 Task: Open settings.json of rulers in the text editior.
Action: Mouse moved to (92, 514)
Screenshot: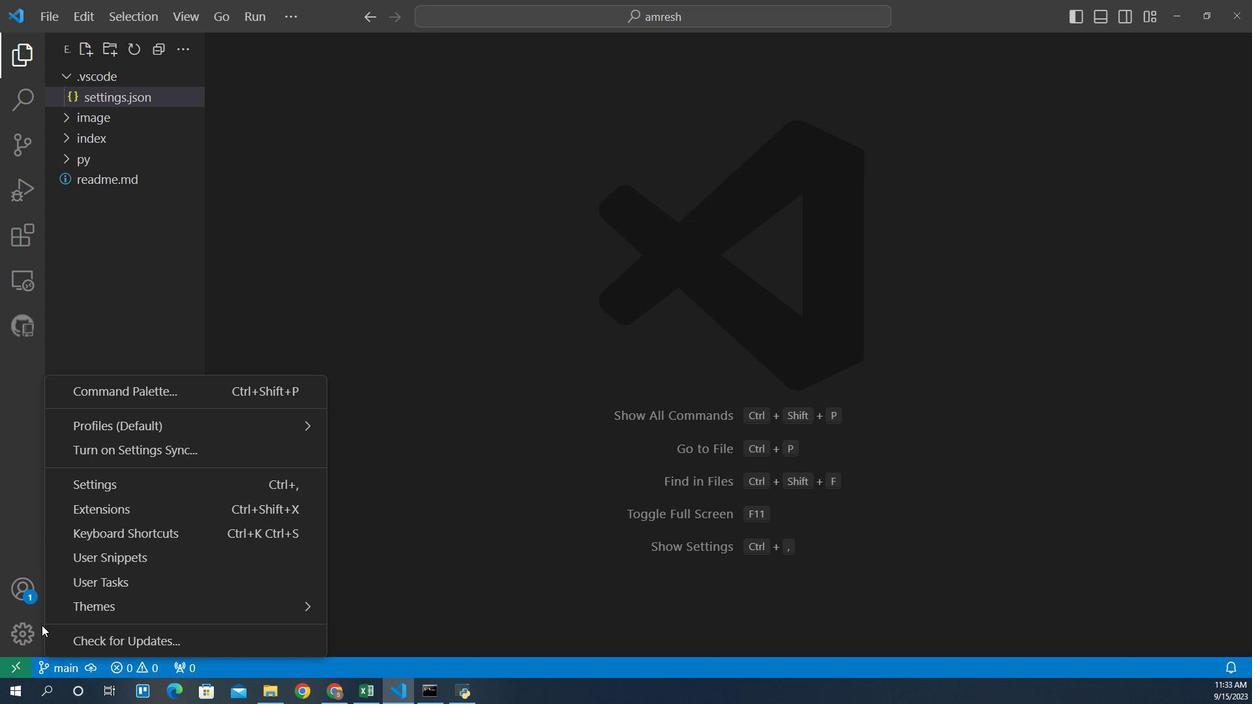 
Action: Mouse pressed left at (92, 514)
Screenshot: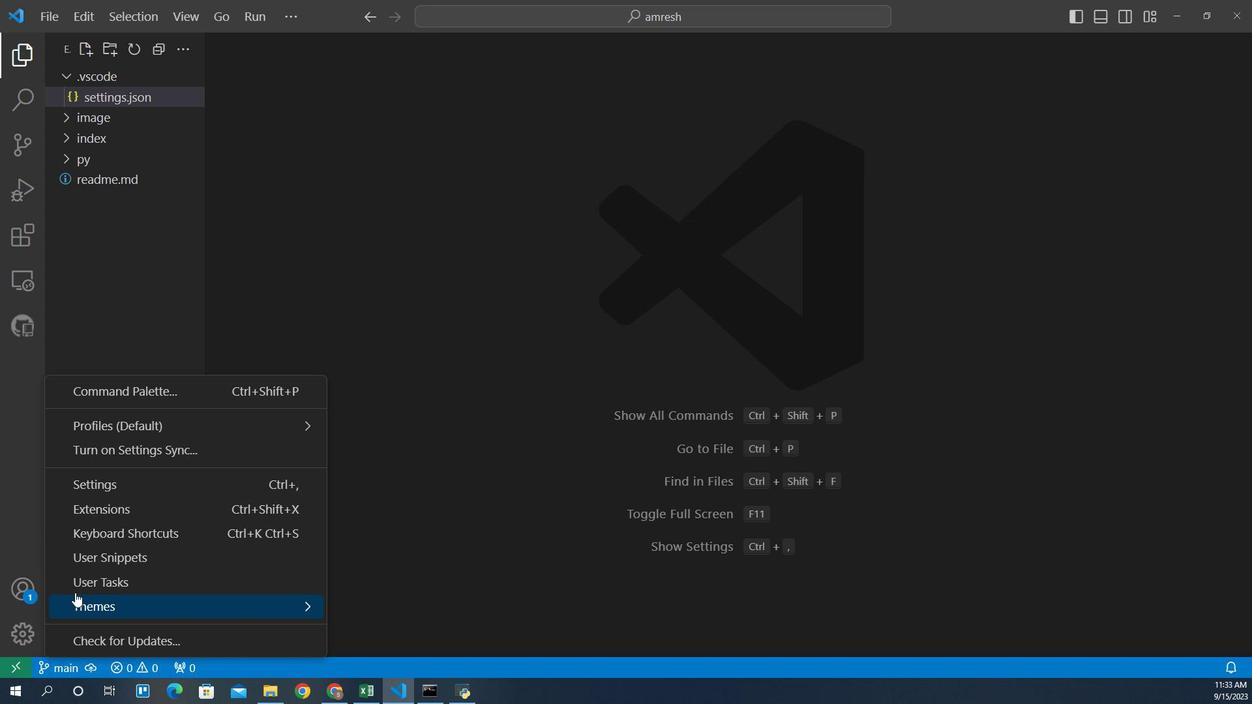 
Action: Mouse moved to (157, 448)
Screenshot: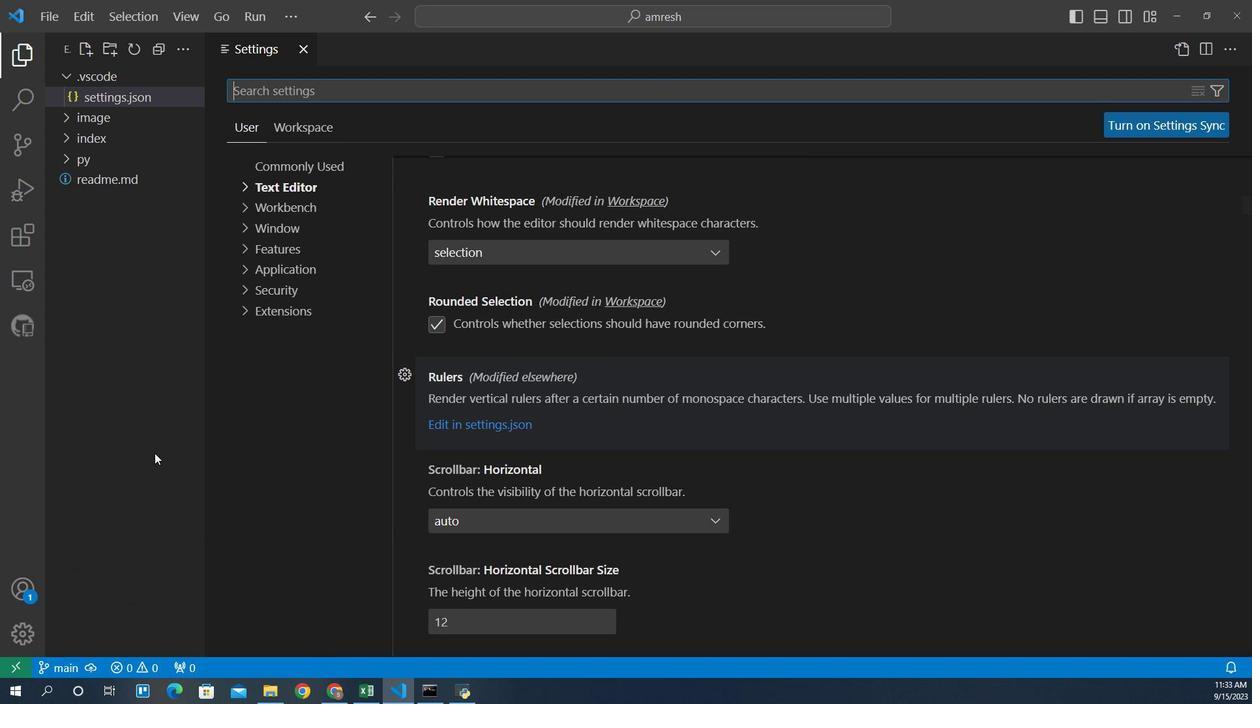 
Action: Mouse pressed left at (157, 448)
Screenshot: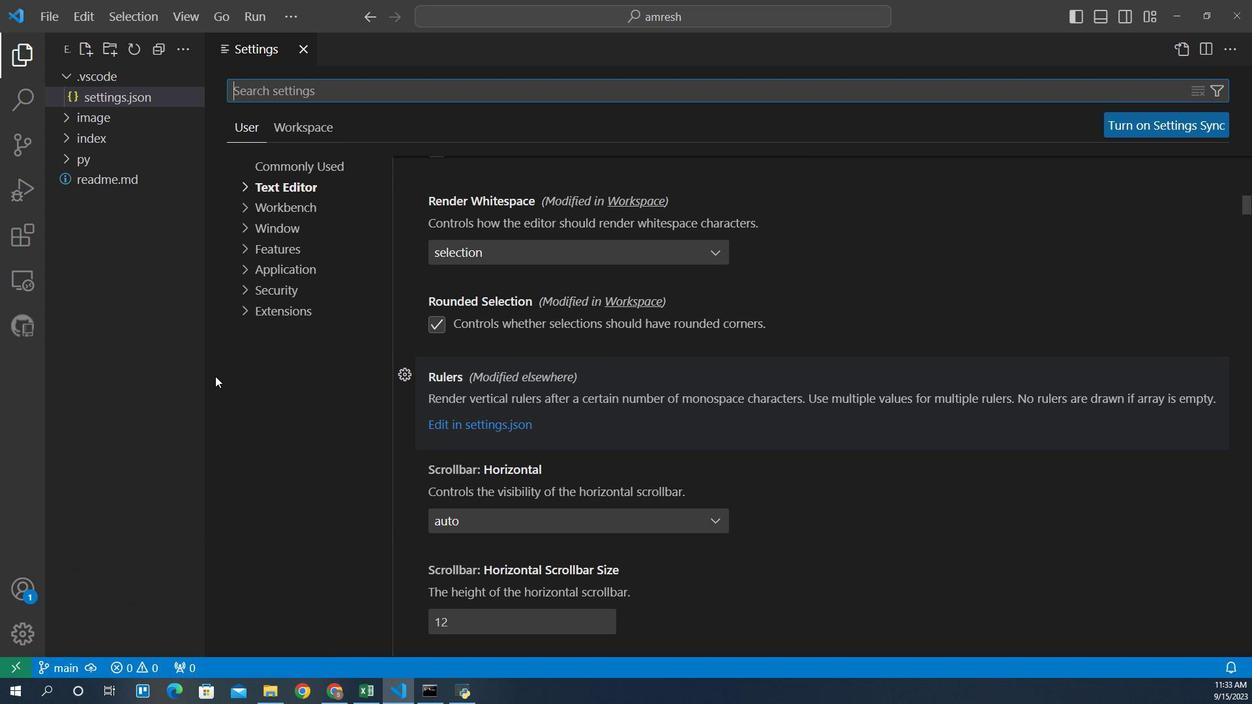 
Action: Mouse moved to (332, 295)
Screenshot: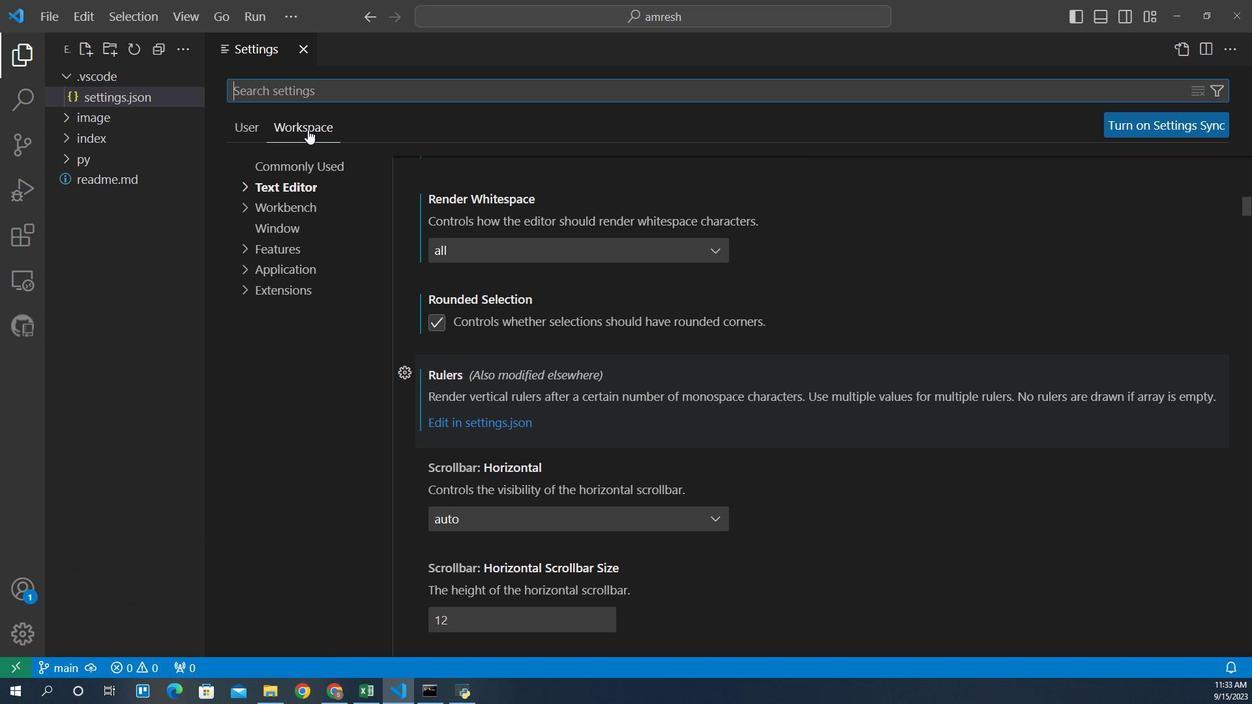 
Action: Mouse pressed left at (332, 295)
Screenshot: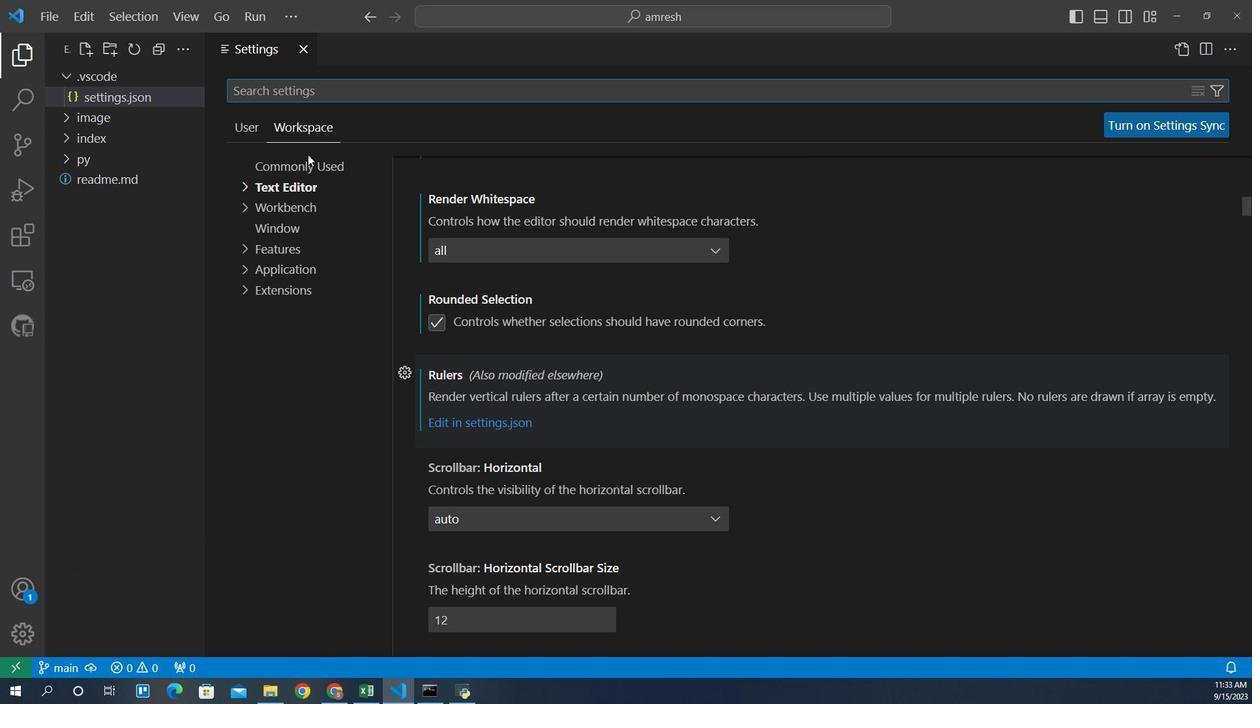 
Action: Mouse moved to (319, 319)
Screenshot: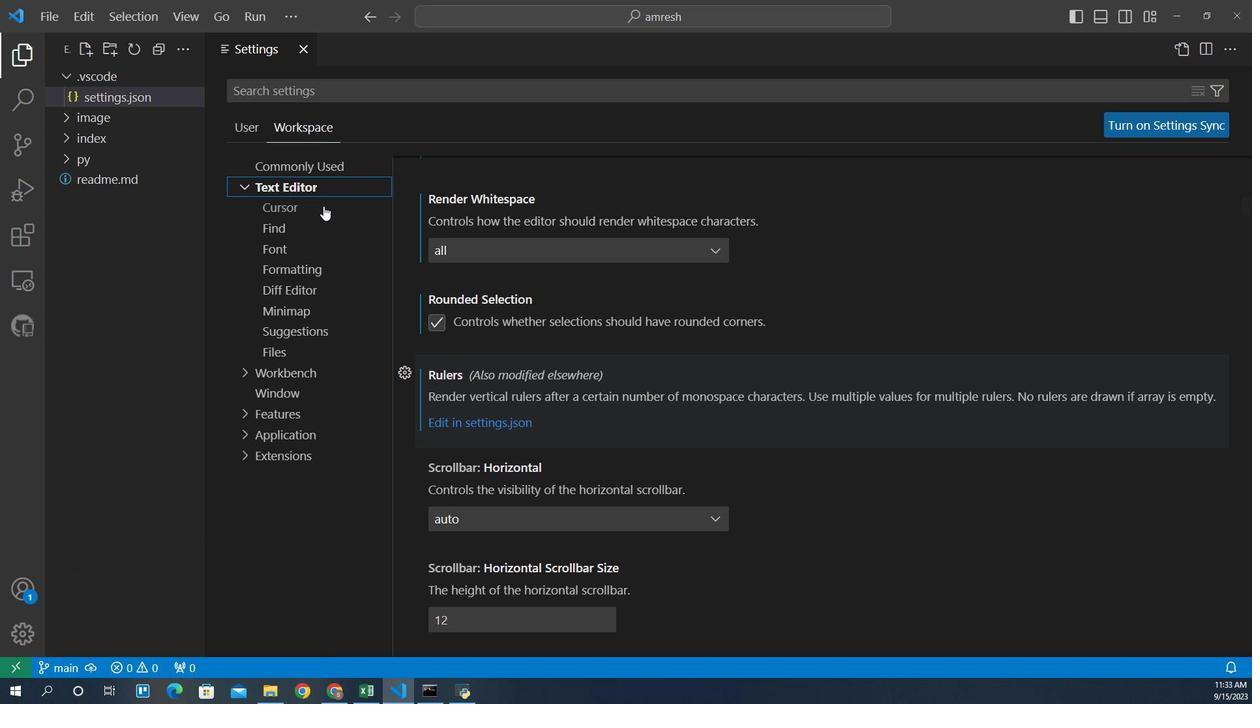 
Action: Mouse pressed left at (319, 319)
Screenshot: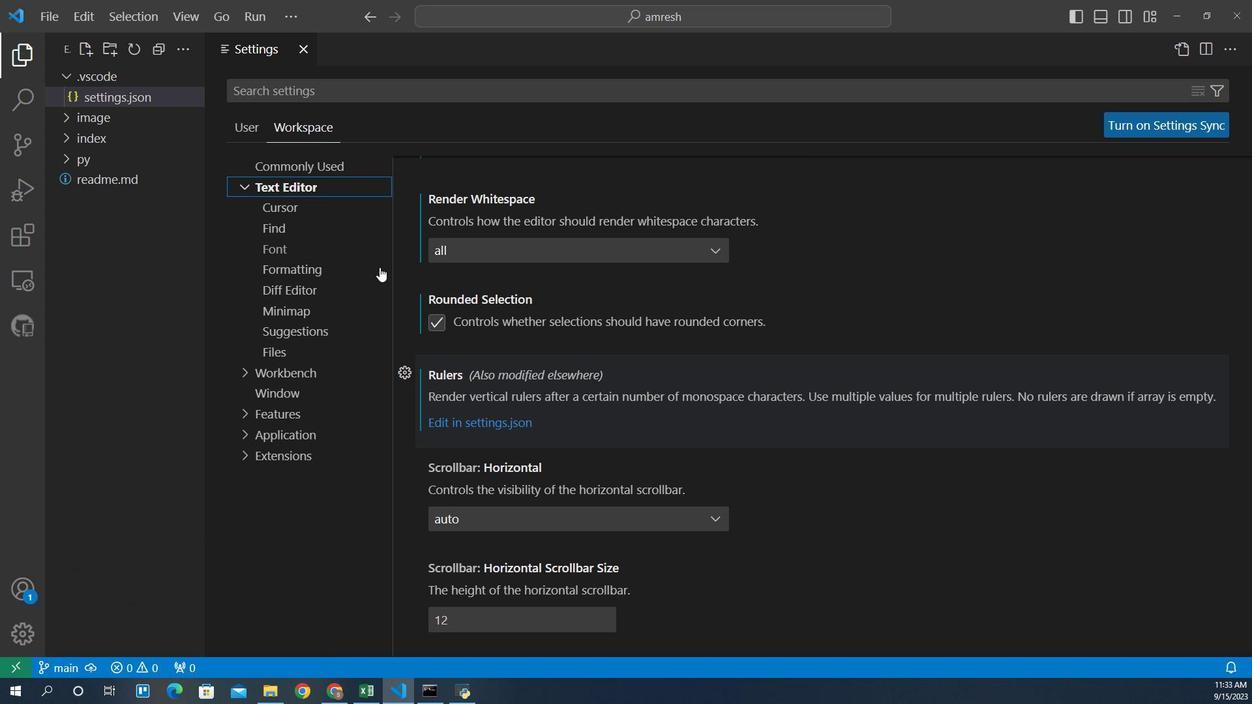 
Action: Mouse moved to (467, 422)
Screenshot: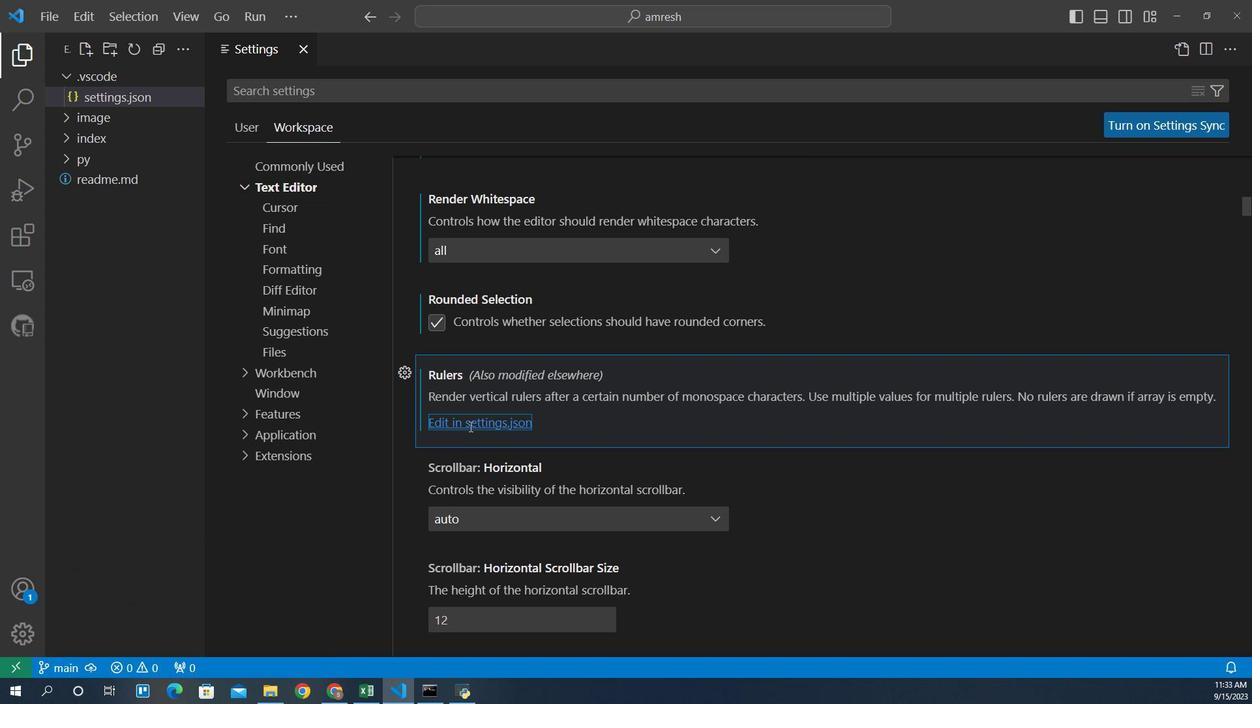 
Action: Mouse pressed left at (467, 422)
Screenshot: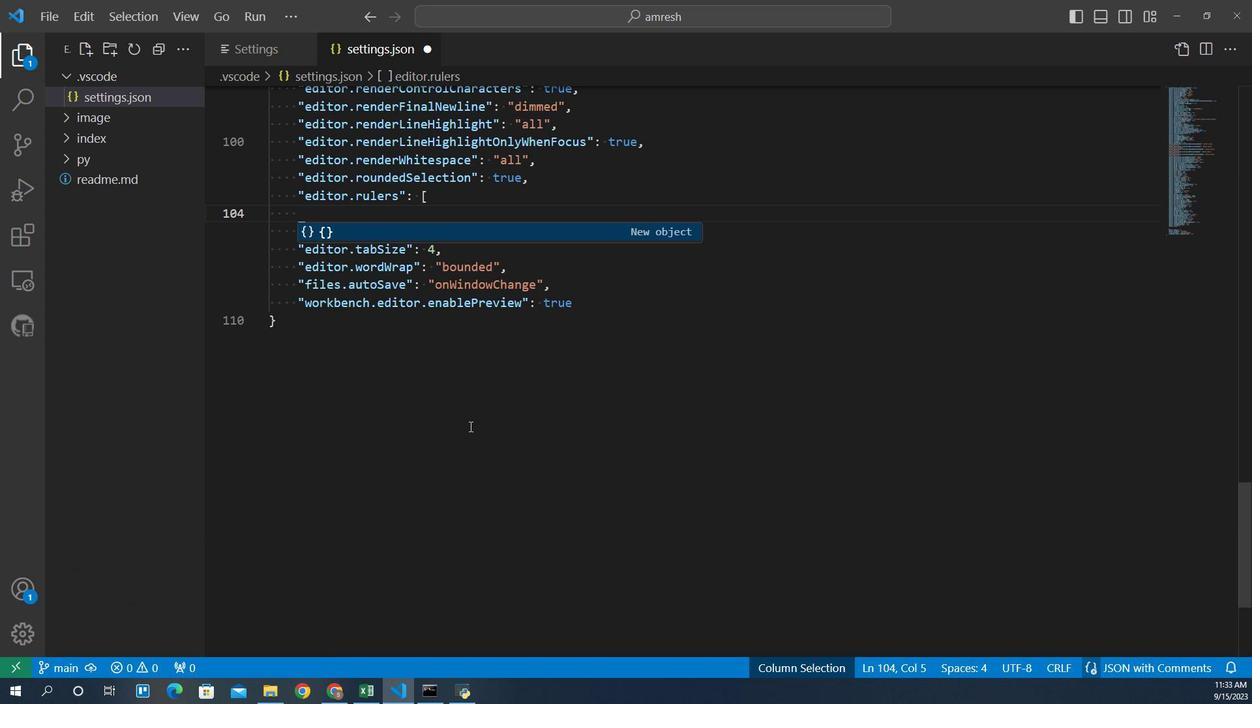 
Action: Mouse moved to (615, 456)
Screenshot: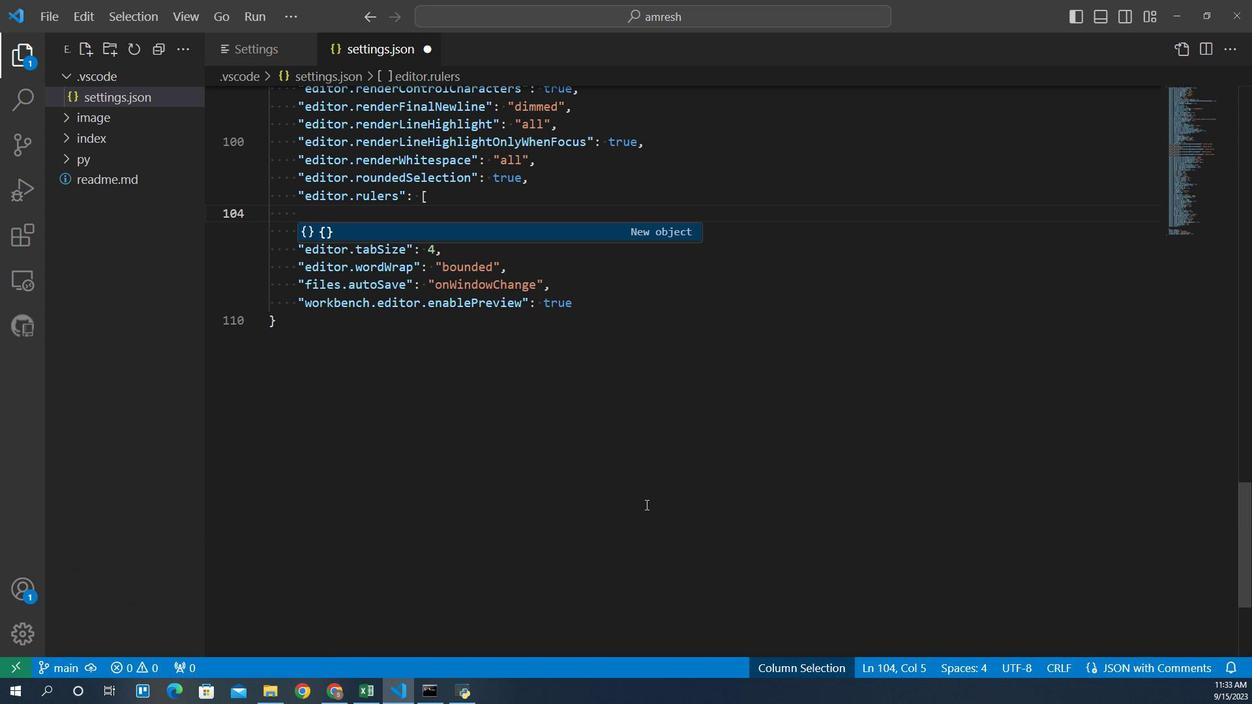 
